 Task: Select work as phone type.
Action: Mouse moved to (718, 76)
Screenshot: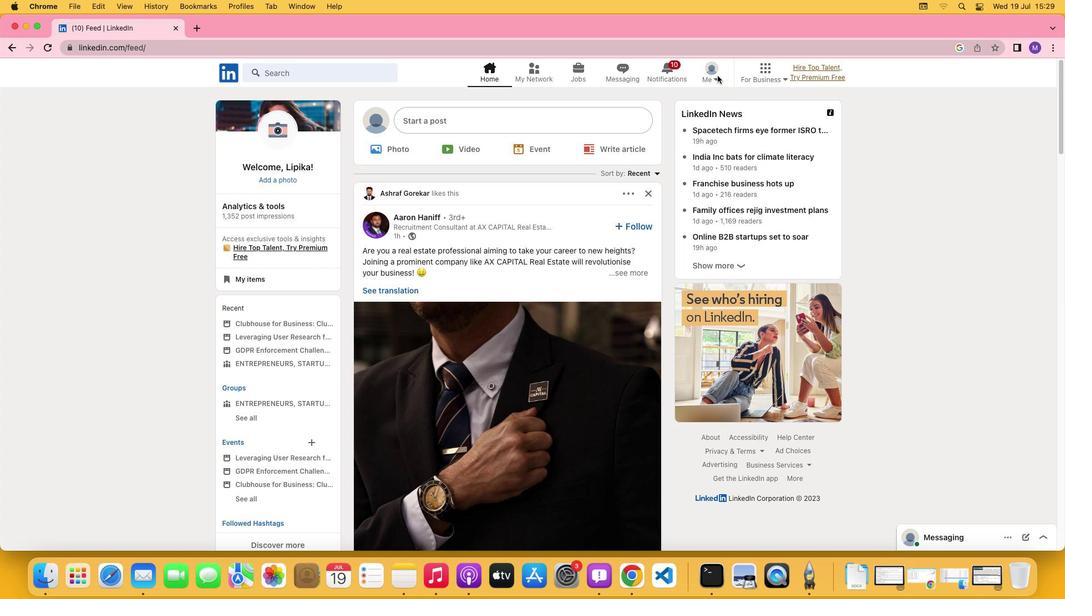 
Action: Mouse pressed left at (718, 76)
Screenshot: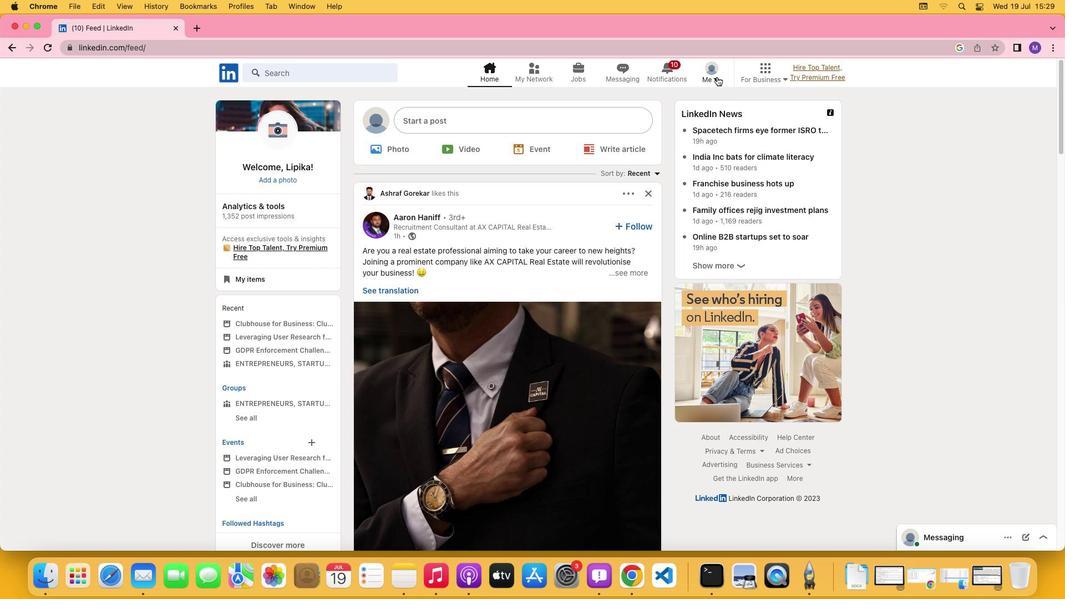
Action: Mouse moved to (717, 78)
Screenshot: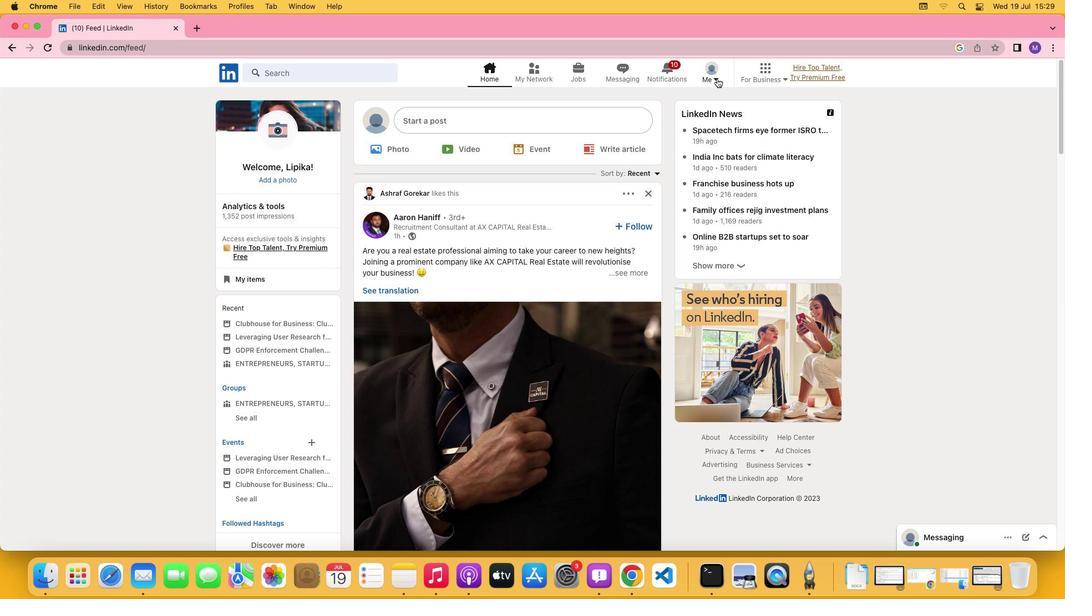 
Action: Mouse pressed left at (717, 78)
Screenshot: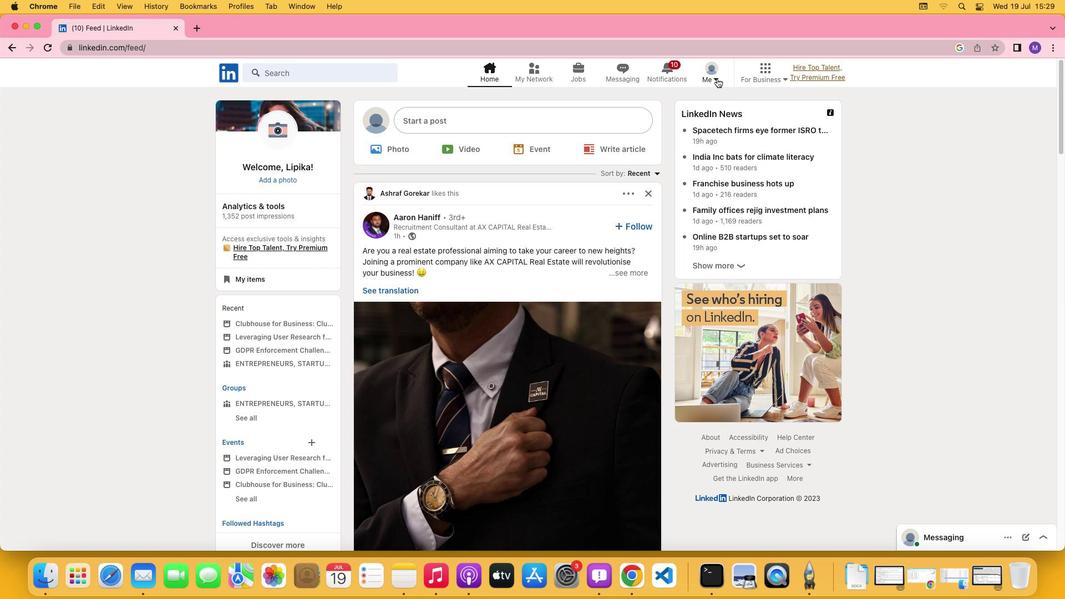 
Action: Mouse moved to (703, 135)
Screenshot: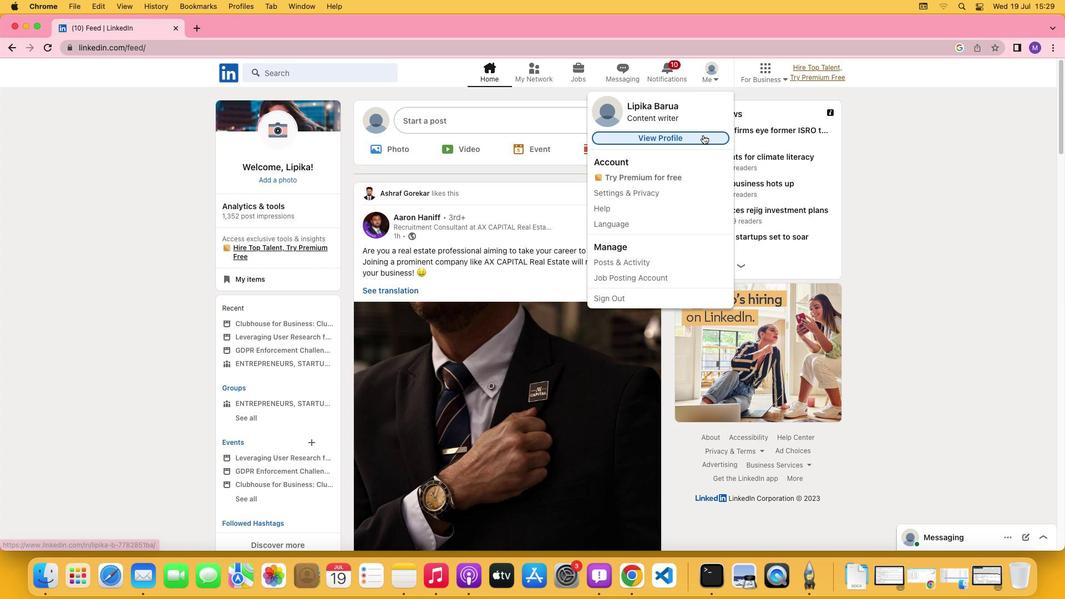
Action: Mouse pressed left at (703, 135)
Screenshot: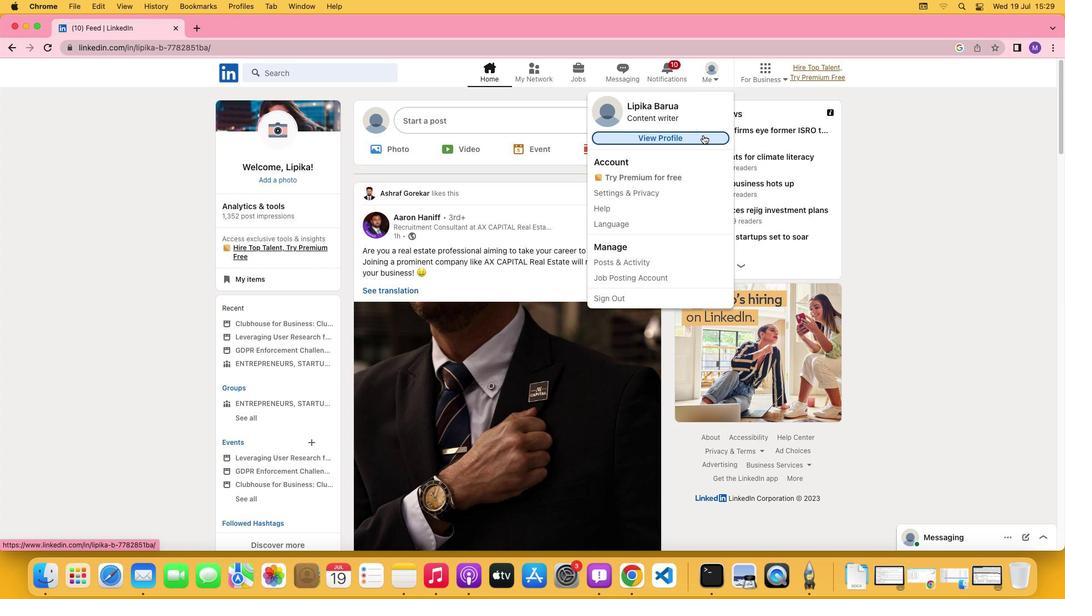 
Action: Mouse moved to (354, 360)
Screenshot: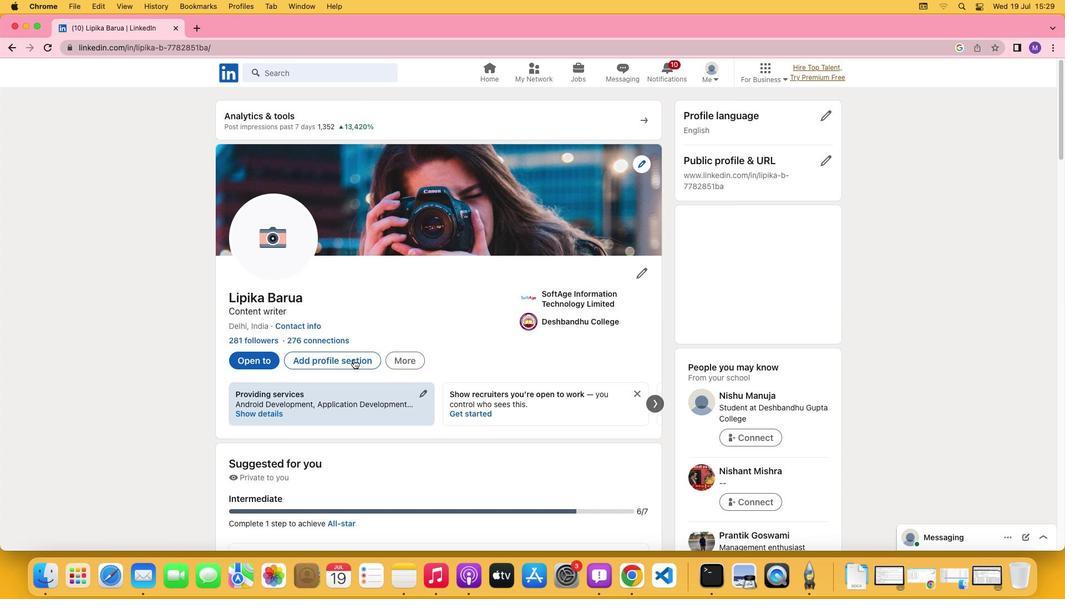 
Action: Mouse pressed left at (354, 360)
Screenshot: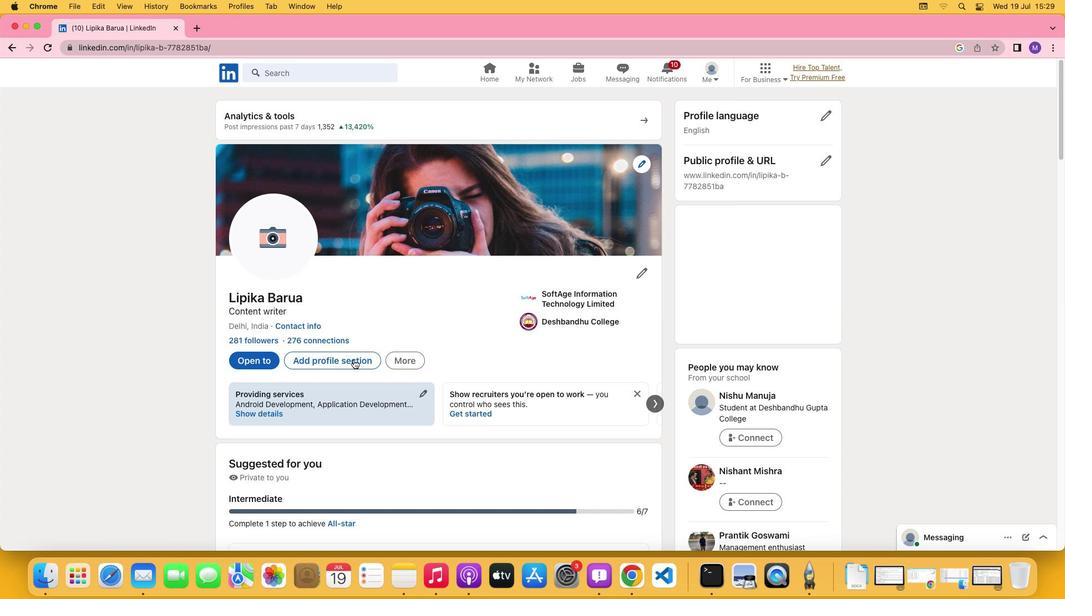
Action: Mouse moved to (405, 334)
Screenshot: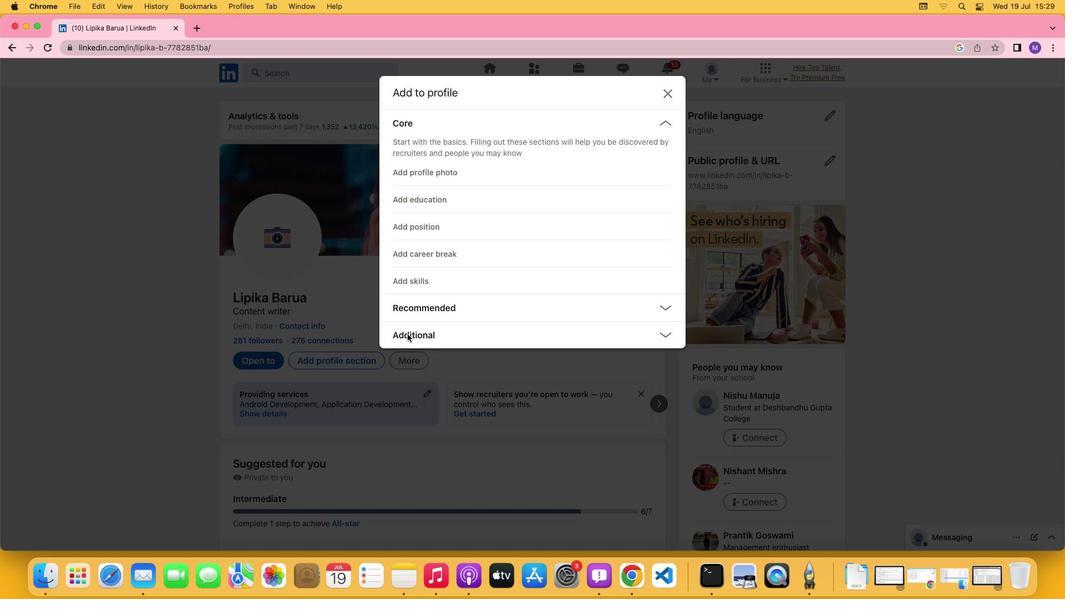 
Action: Mouse pressed left at (405, 334)
Screenshot: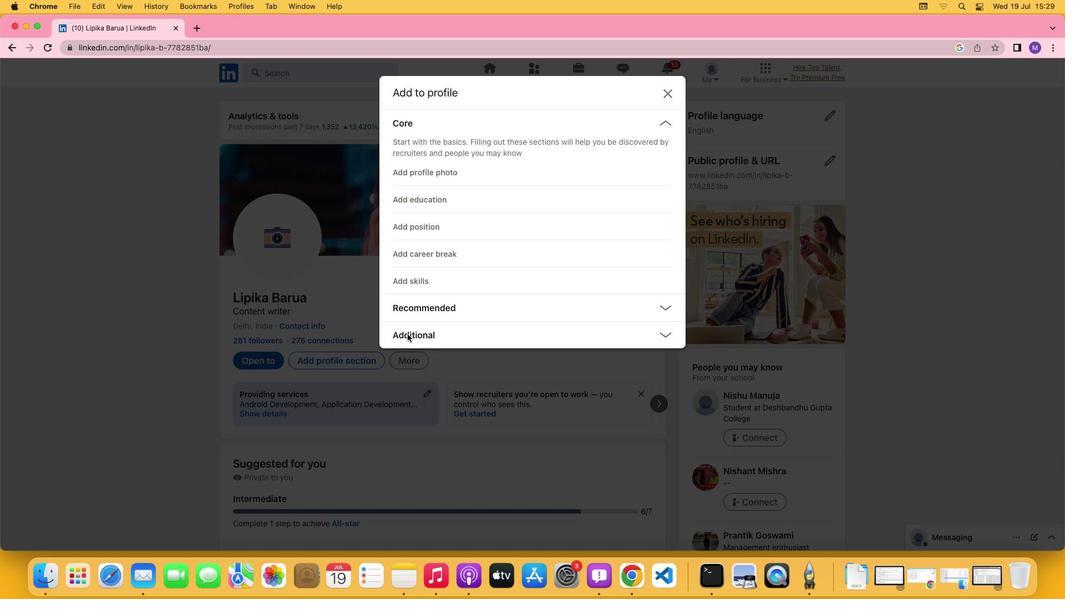 
Action: Mouse moved to (411, 442)
Screenshot: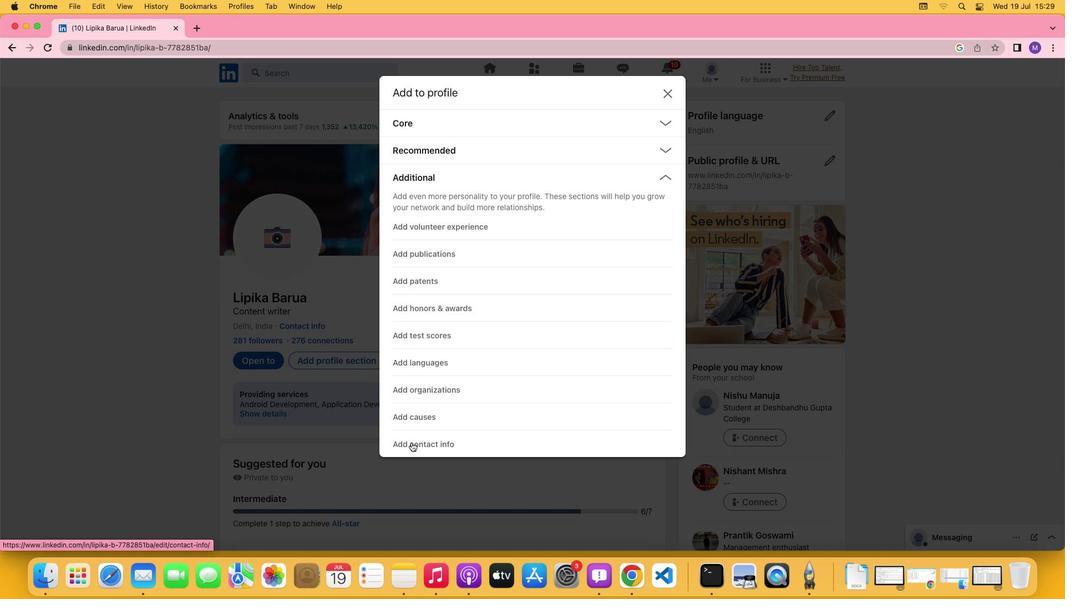 
Action: Mouse pressed left at (411, 442)
Screenshot: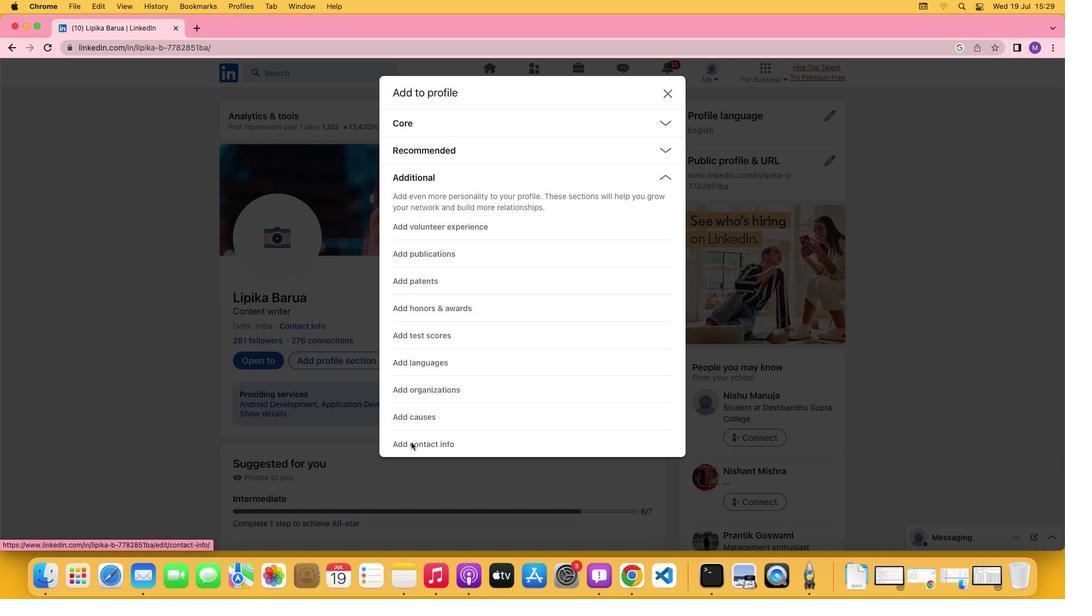 
Action: Mouse moved to (706, 288)
Screenshot: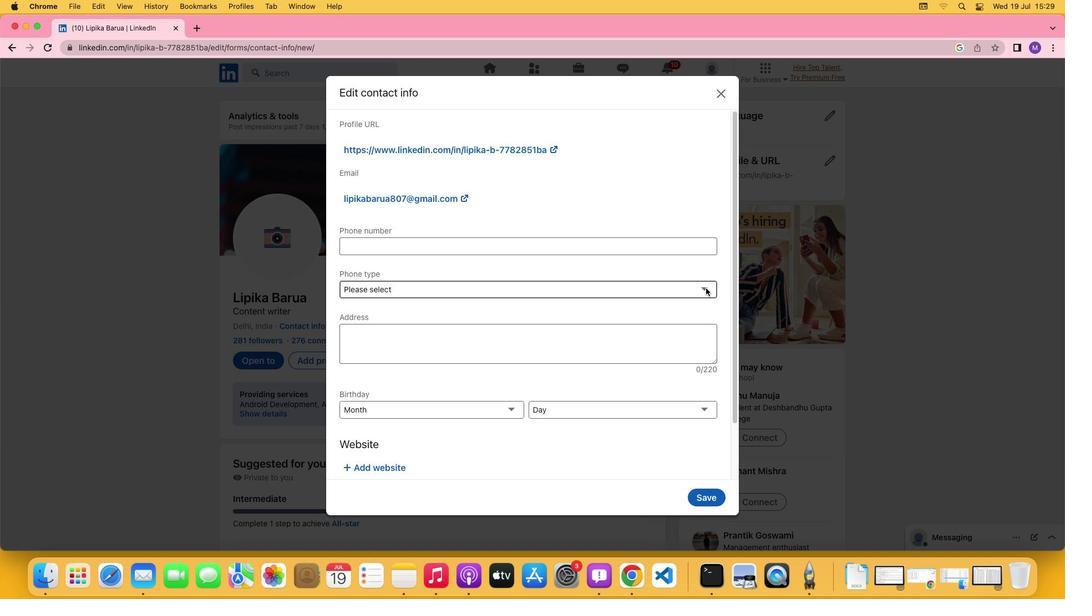 
Action: Mouse pressed left at (706, 288)
Screenshot: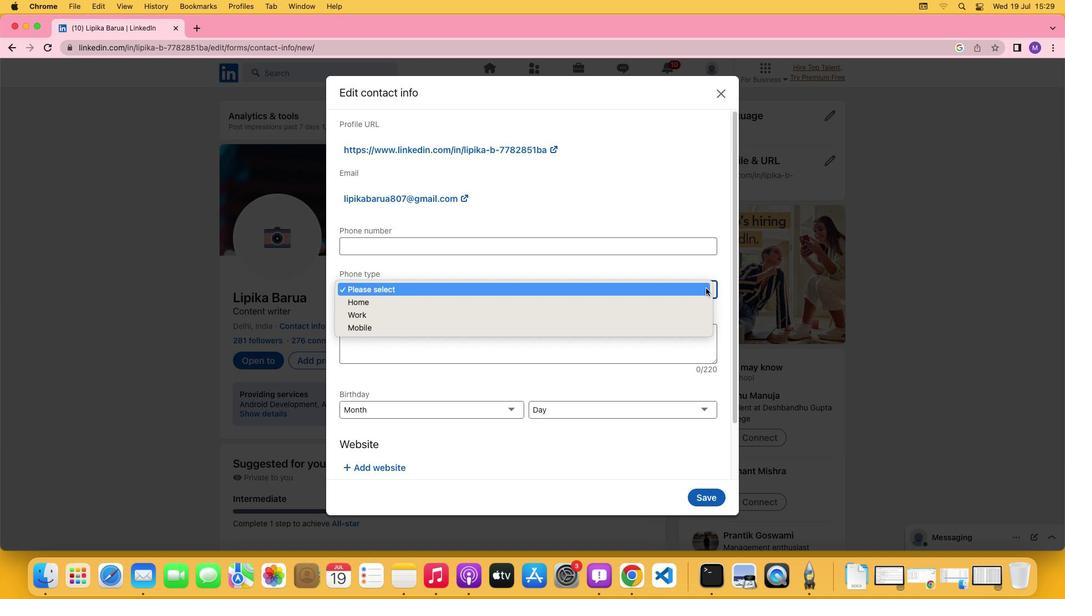 
Action: Mouse moved to (695, 314)
Screenshot: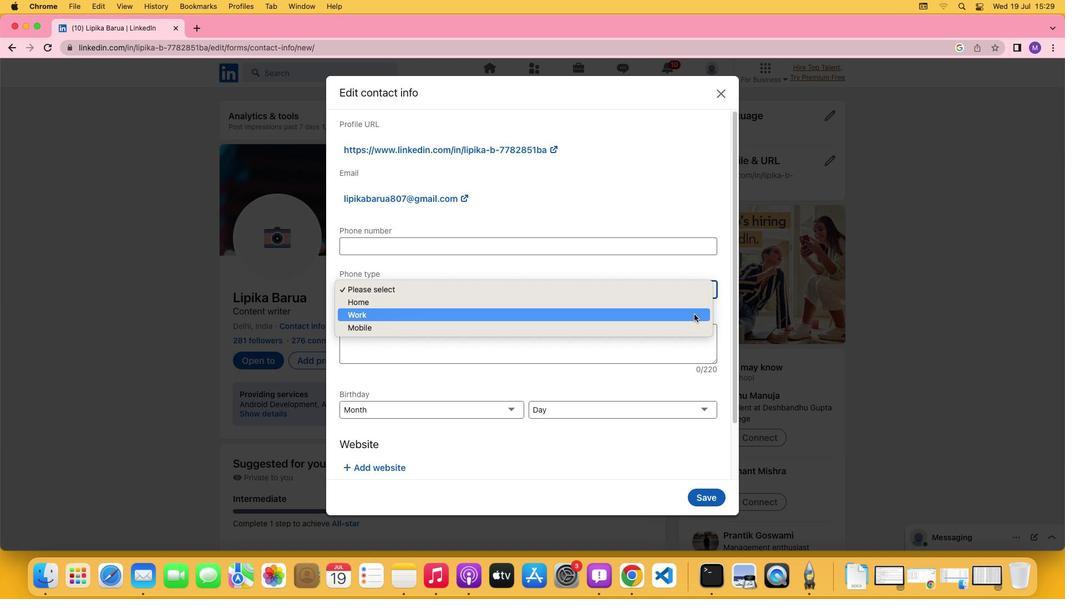 
Action: Mouse pressed left at (695, 314)
Screenshot: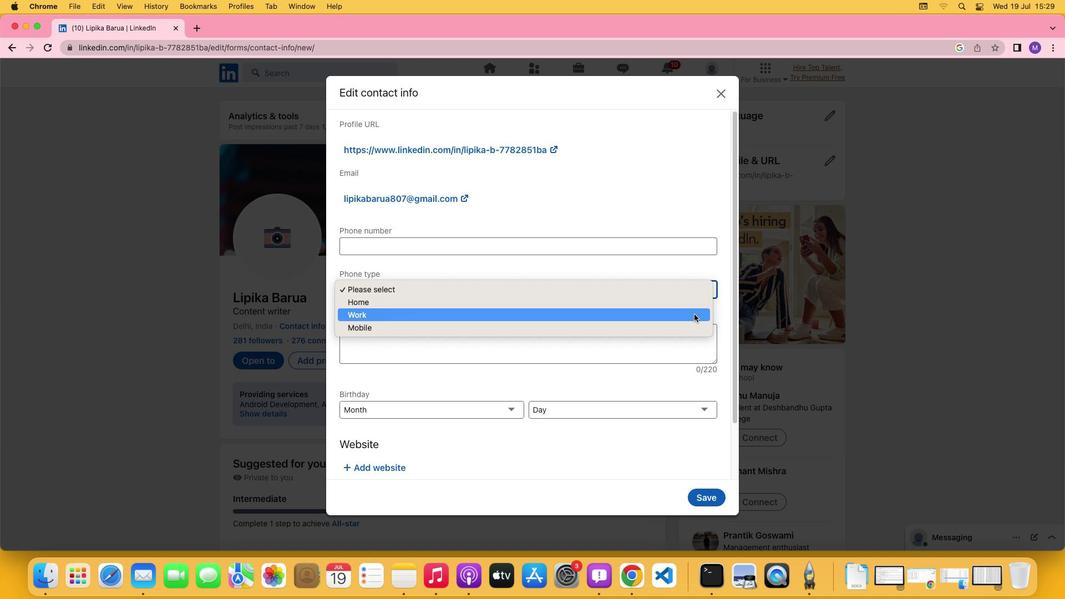 
